 Task: Create Board Content Marketing Campaigns to Workspace Enterprise Resource Planning. Create Board Website Conversion Rate Optimization to Workspace Enterprise Resource Planning. Create Board Market Opportunity Analysis to Workspace Enterprise Resource Planning
Action: Mouse moved to (294, 57)
Screenshot: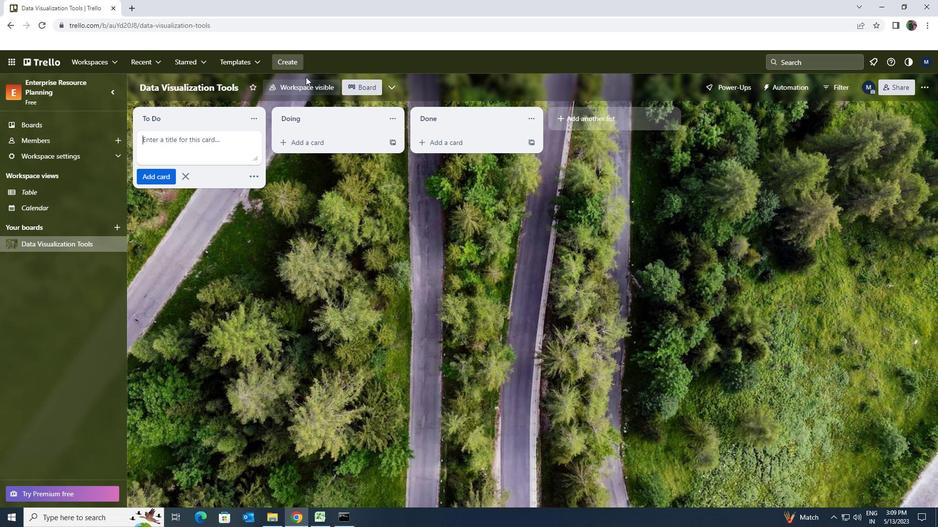 
Action: Mouse pressed left at (294, 57)
Screenshot: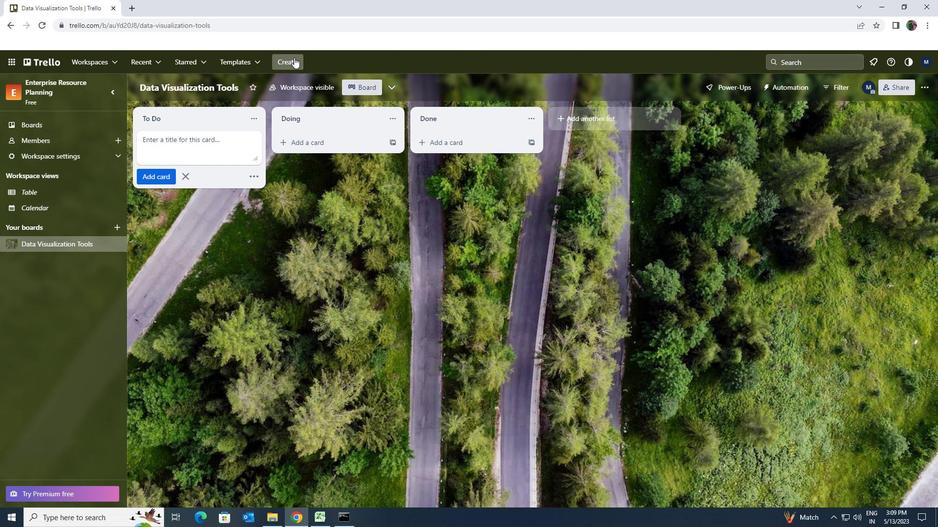 
Action: Mouse moved to (313, 97)
Screenshot: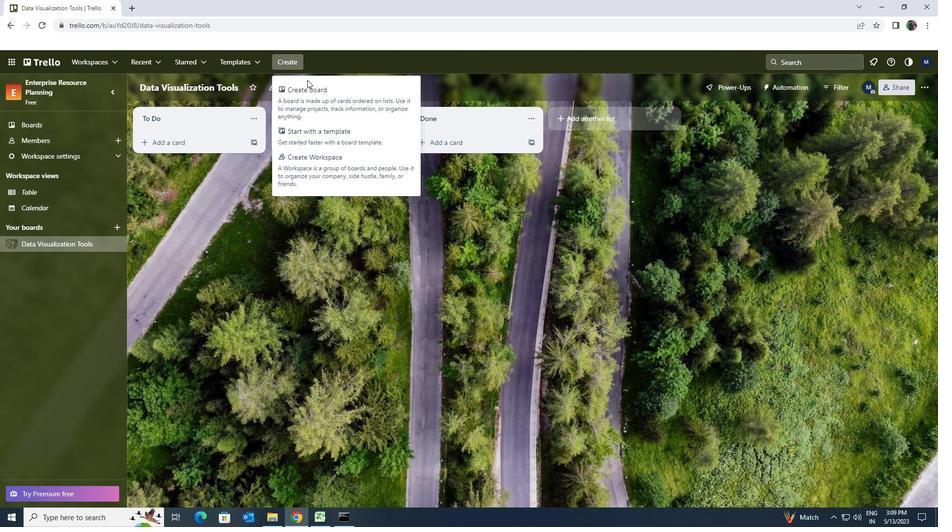 
Action: Mouse pressed left at (313, 97)
Screenshot: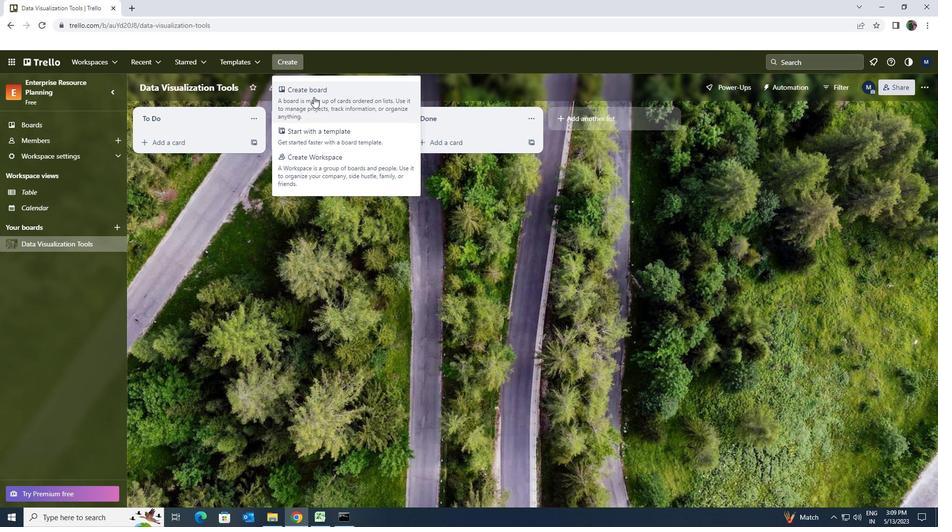 
Action: Mouse moved to (314, 97)
Screenshot: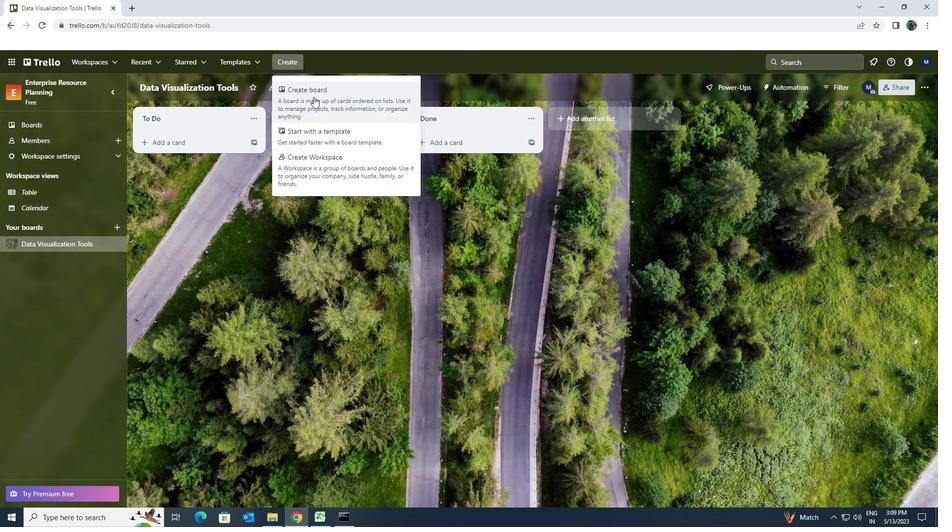 
Action: Key pressed <Key.shift><Key.shift><Key.shift><Key.shift><Key.shift><Key.shift><Key.shift><Key.shift>CONTENT<Key.space><Key.shift>MARKETING<Key.space><Key.shift><Key.shift><Key.shift><Key.shift><Key.shift><Key.shift><Key.shift><Key.shift>CAMPAIGN<Key.space>
Screenshot: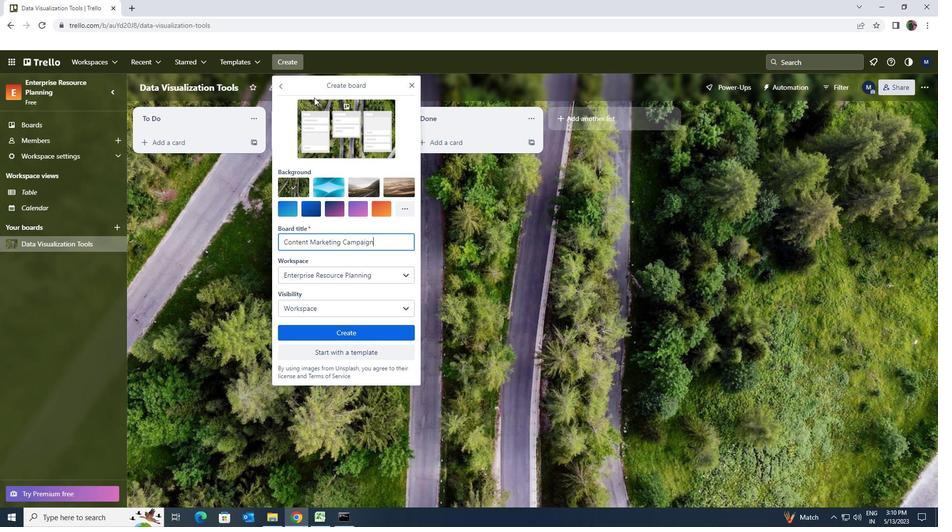 
Action: Mouse moved to (337, 333)
Screenshot: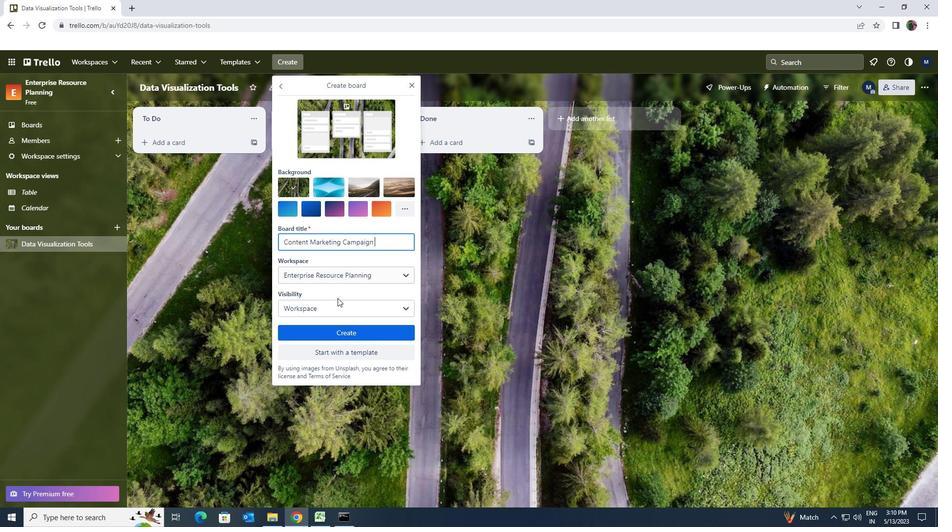 
Action: Mouse pressed left at (337, 333)
Screenshot: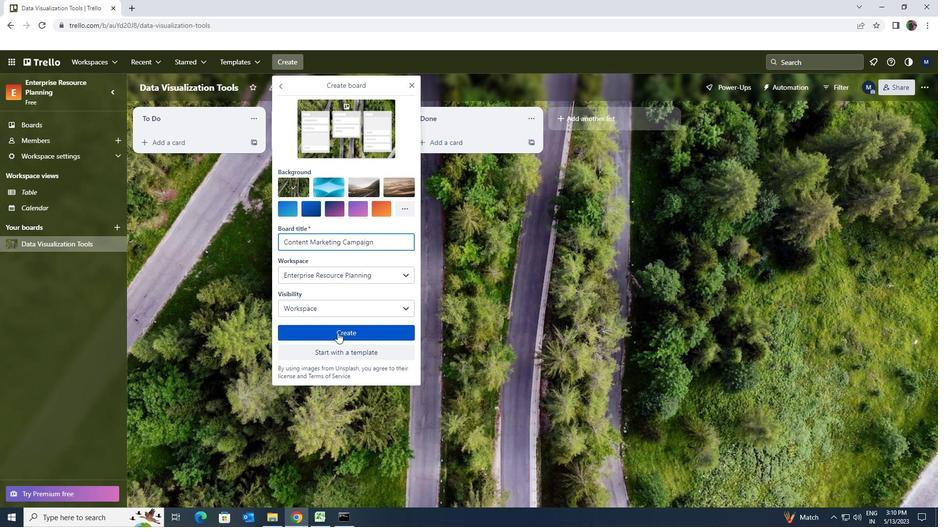 
Action: Mouse moved to (288, 65)
Screenshot: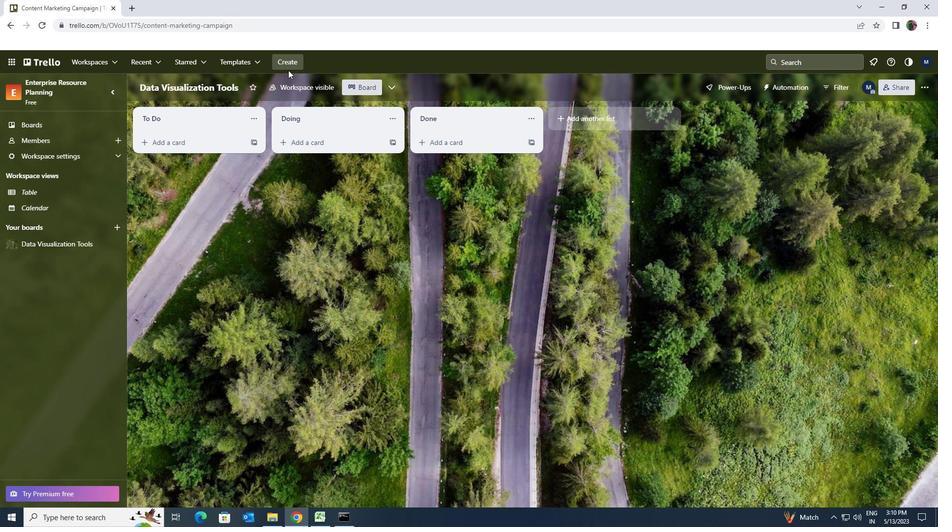 
Action: Mouse pressed left at (288, 65)
Screenshot: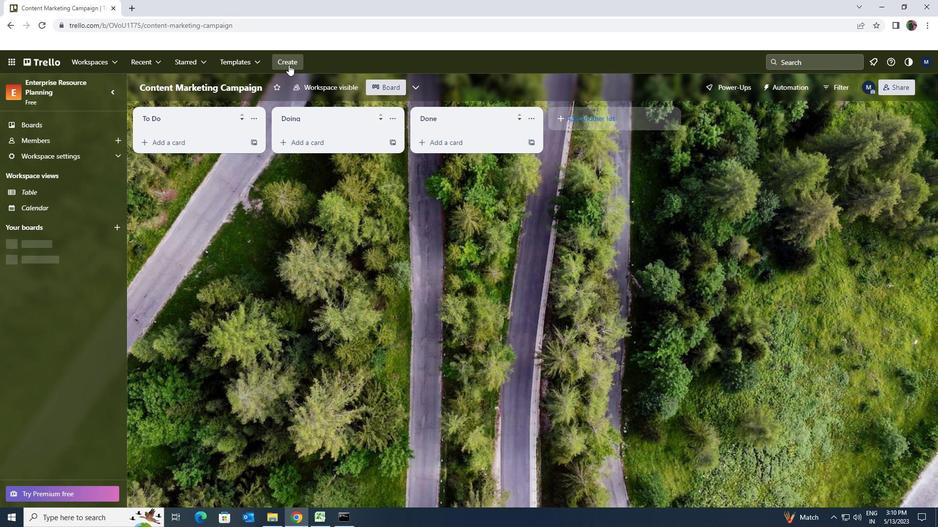 
Action: Mouse moved to (302, 102)
Screenshot: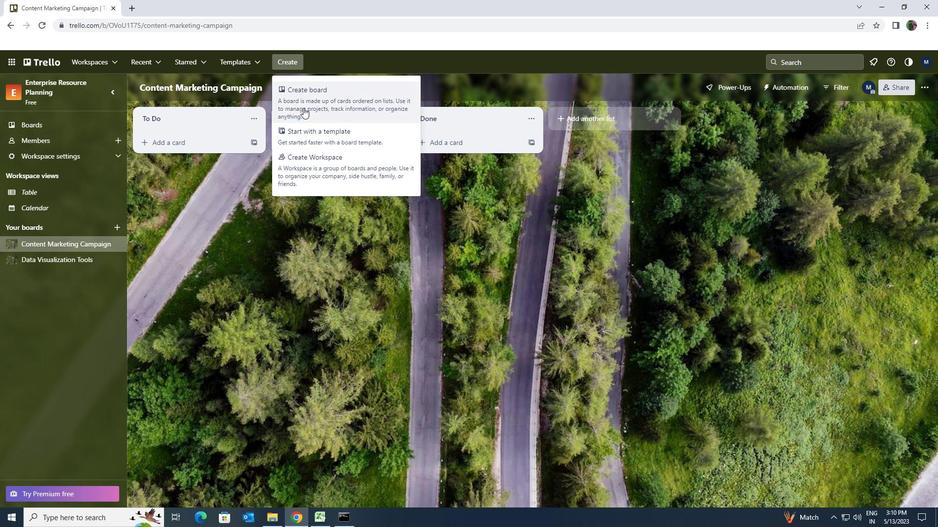 
Action: Mouse pressed left at (302, 102)
Screenshot: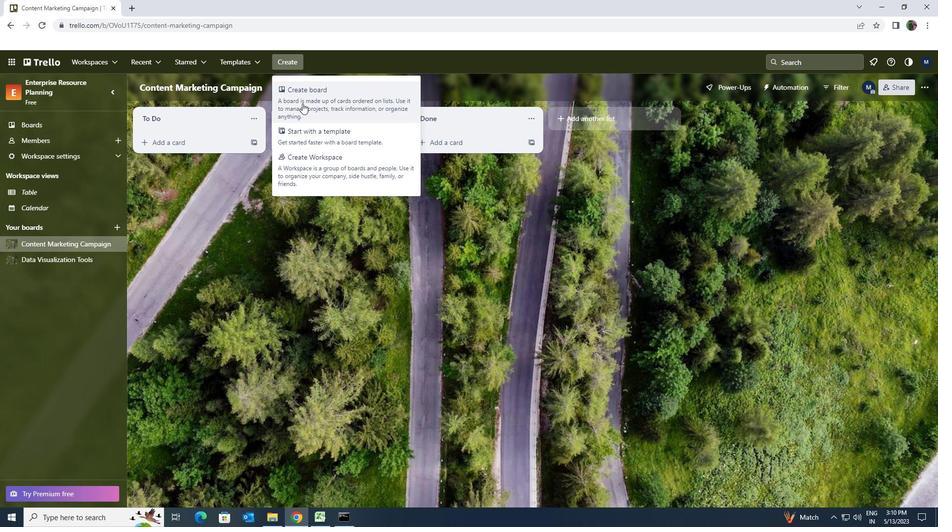 
Action: Key pressed <Key.shift><Key.shift>WEBSITE<Key.space><Key.shift>V<Key.backspace><Key.shift>CONVERSATION<Key.space><Key.shift><Key.shift><Key.shift><Key.shift><Key.shift>RATE<Key.space><Key.shift><Key.shift><Key.shift><Key.shift><Key.shift><Key.shift><Key.shift><Key.shift><Key.shift><Key.shift>OPTIMIZATION
Screenshot: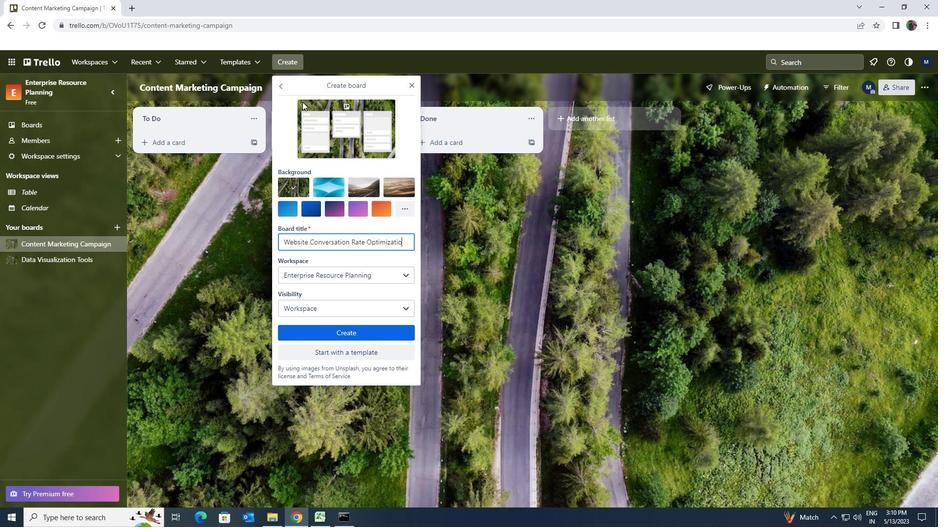 
Action: Mouse moved to (337, 327)
Screenshot: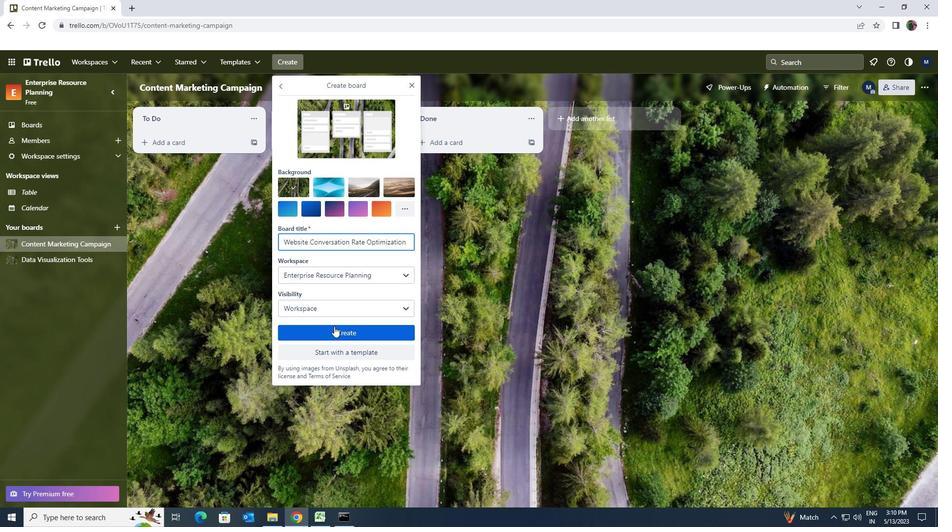 
Action: Mouse pressed left at (337, 327)
Screenshot: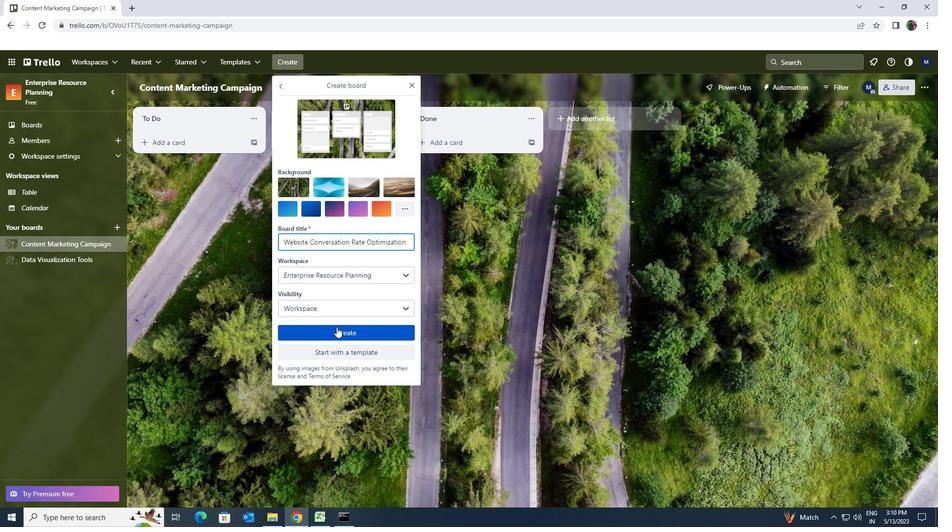 
Action: Mouse moved to (292, 58)
Screenshot: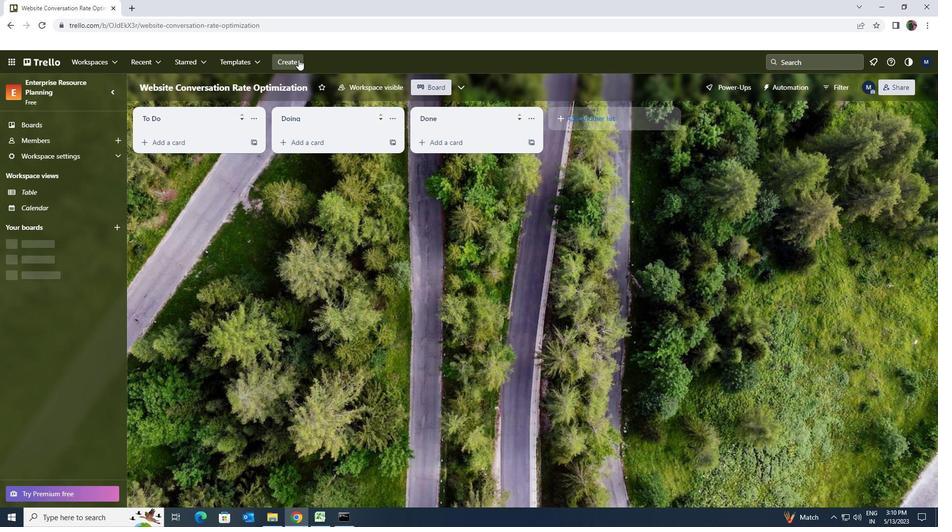 
Action: Mouse pressed left at (292, 58)
Screenshot: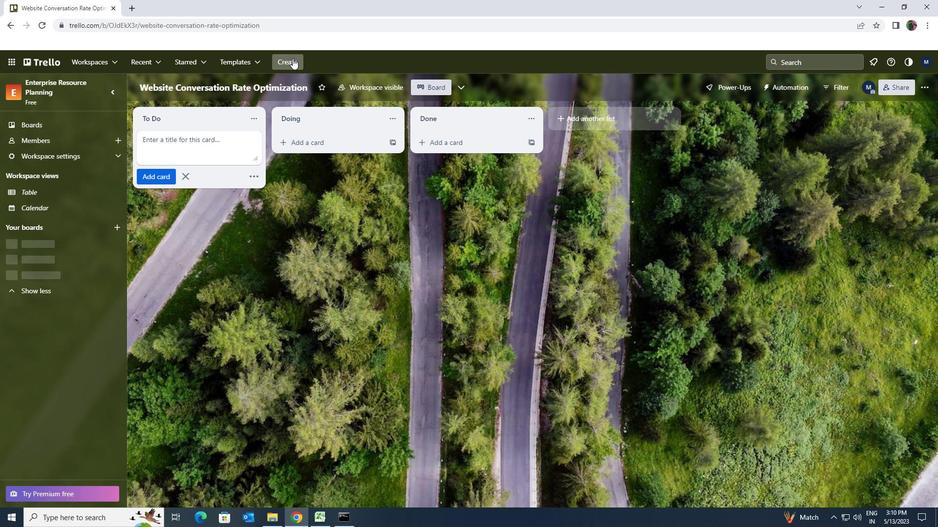 
Action: Mouse moved to (305, 102)
Screenshot: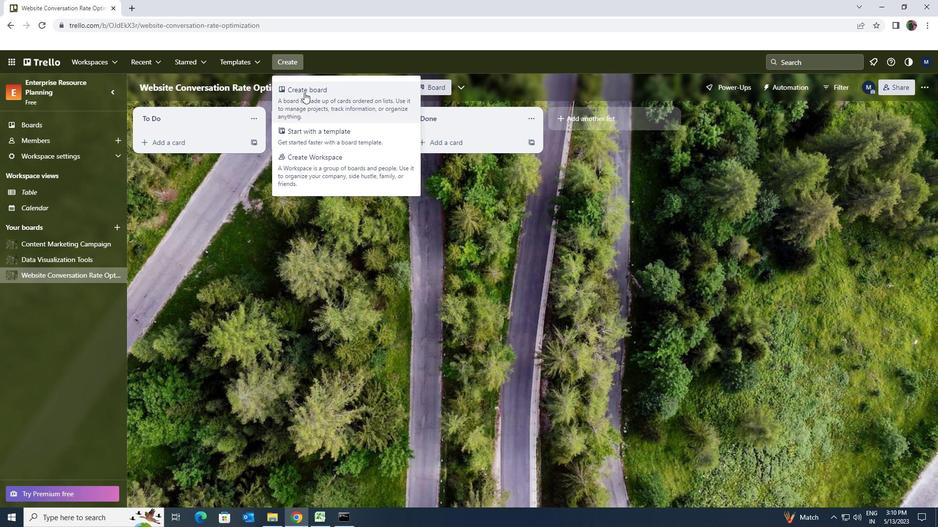 
Action: Mouse pressed left at (305, 102)
Screenshot: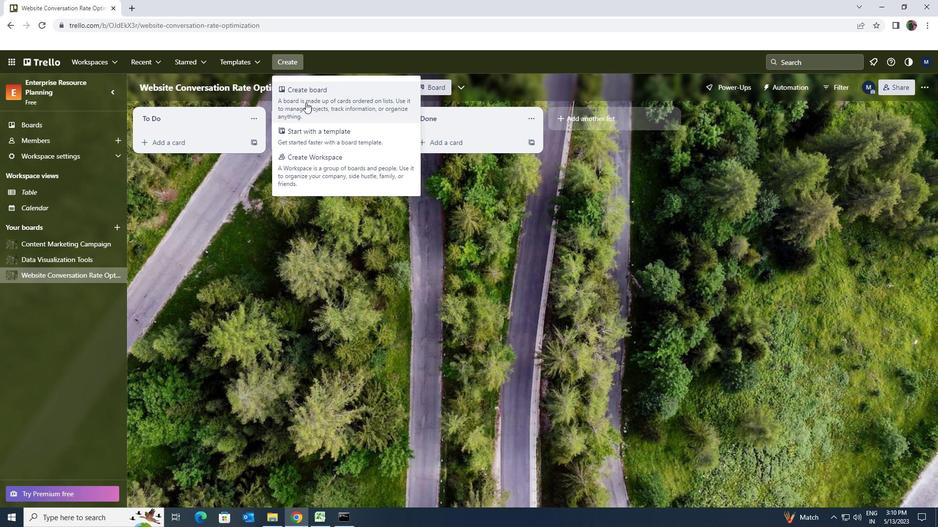 
Action: Key pressed <Key.shift><Key.shift><Key.shift><Key.shift><Key.shift><Key.shift><Key.shift><Key.shift><Key.shift><Key.shift><Key.shift><Key.shift><Key.shift><Key.shift><Key.shift><Key.shift><Key.shift><Key.shift><Key.shift><Key.shift><Key.shift><Key.shift><Key.shift><Key.shift><Key.shift><Key.shift><Key.shift><Key.shift><Key.shift><Key.shift><Key.shift><Key.shift><Key.shift><Key.shift><Key.shift><Key.shift><Key.shift><Key.shift><Key.shift><Key.shift><Key.shift><Key.shift><Key.shift><Key.shift><Key.shift><Key.shift><Key.shift><Key.shift><Key.shift><Key.shift><Key.shift><Key.shift><Key.shift><Key.shift><Key.shift><Key.shift><Key.shift>DATA<Key.space><Key.shift><Key.shift>OPPORTUNITY<Key.space><Key.shift>ANALYSIS
Screenshot: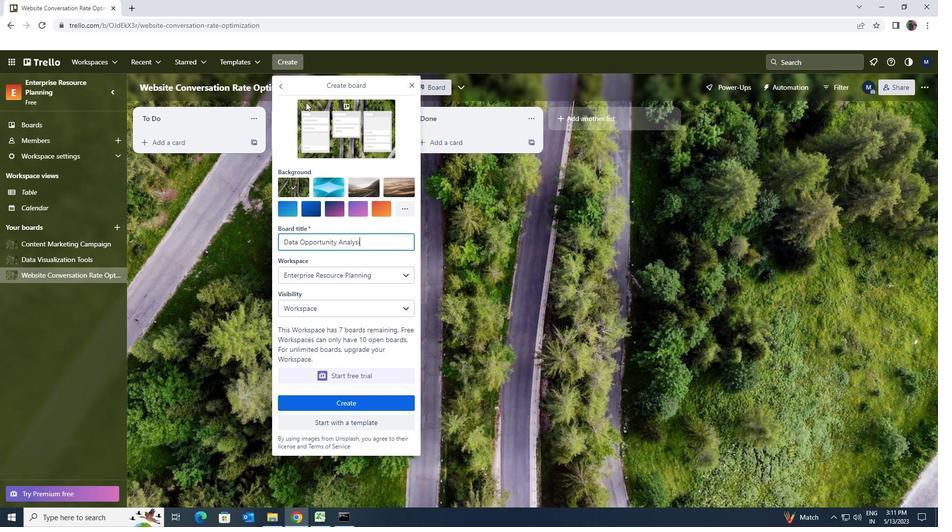 
Action: Mouse moved to (370, 403)
Screenshot: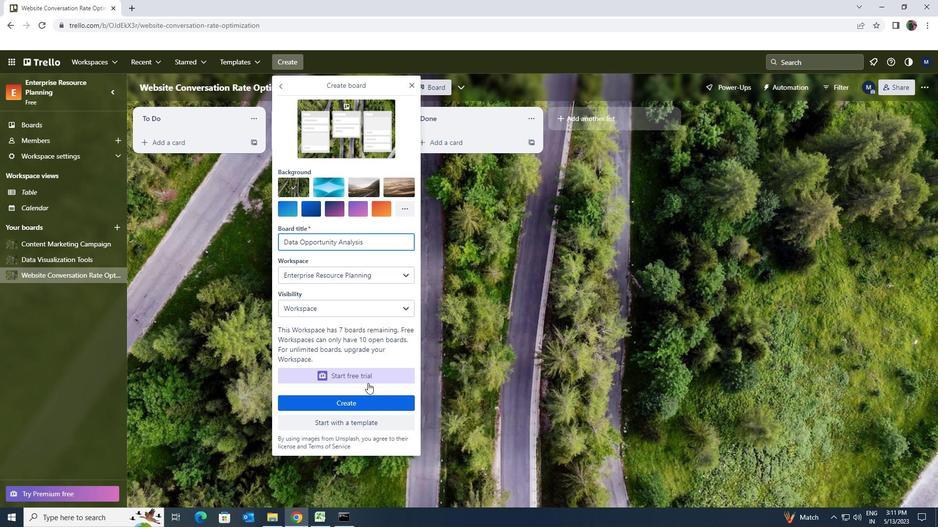 
Action: Mouse pressed left at (370, 403)
Screenshot: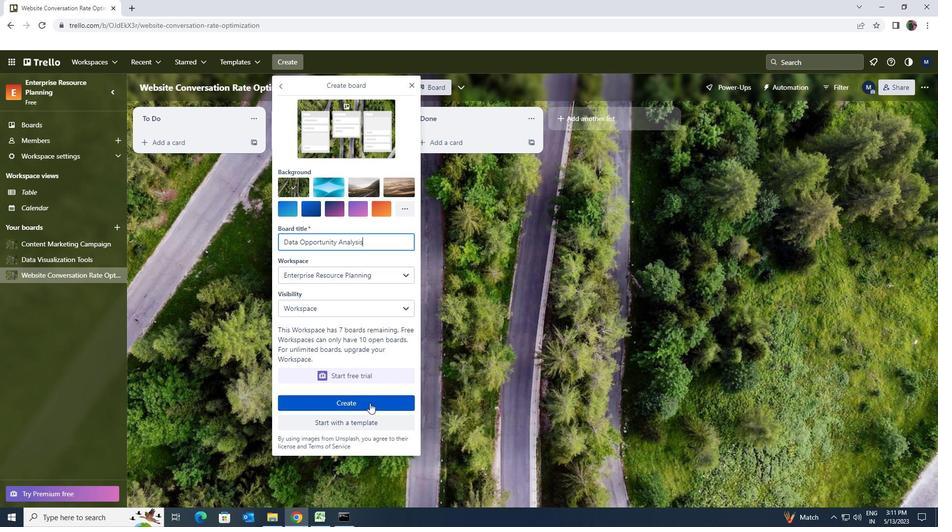 
Action: Mouse moved to (371, 403)
Screenshot: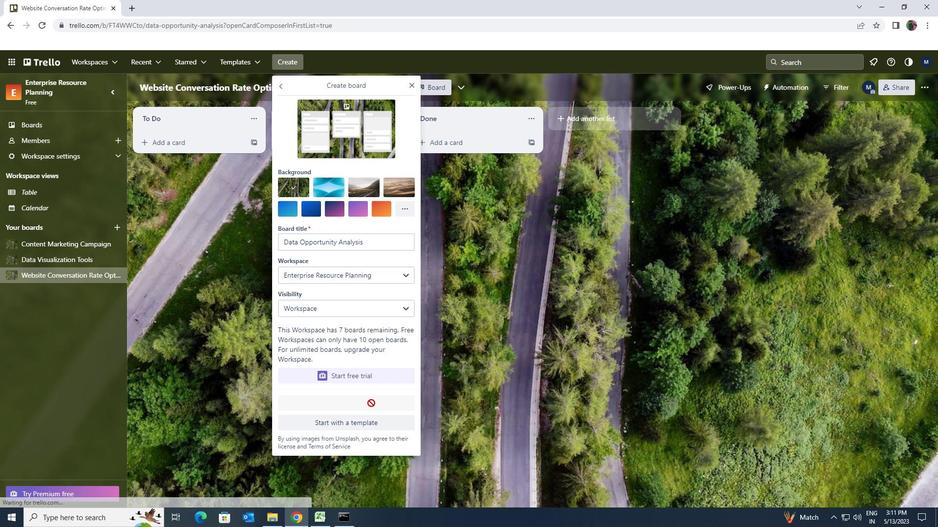 
